 Task: Start in the project Transpire the sprint 'Test Traction', with a duration of 1 week.
Action: Mouse moved to (246, 66)
Screenshot: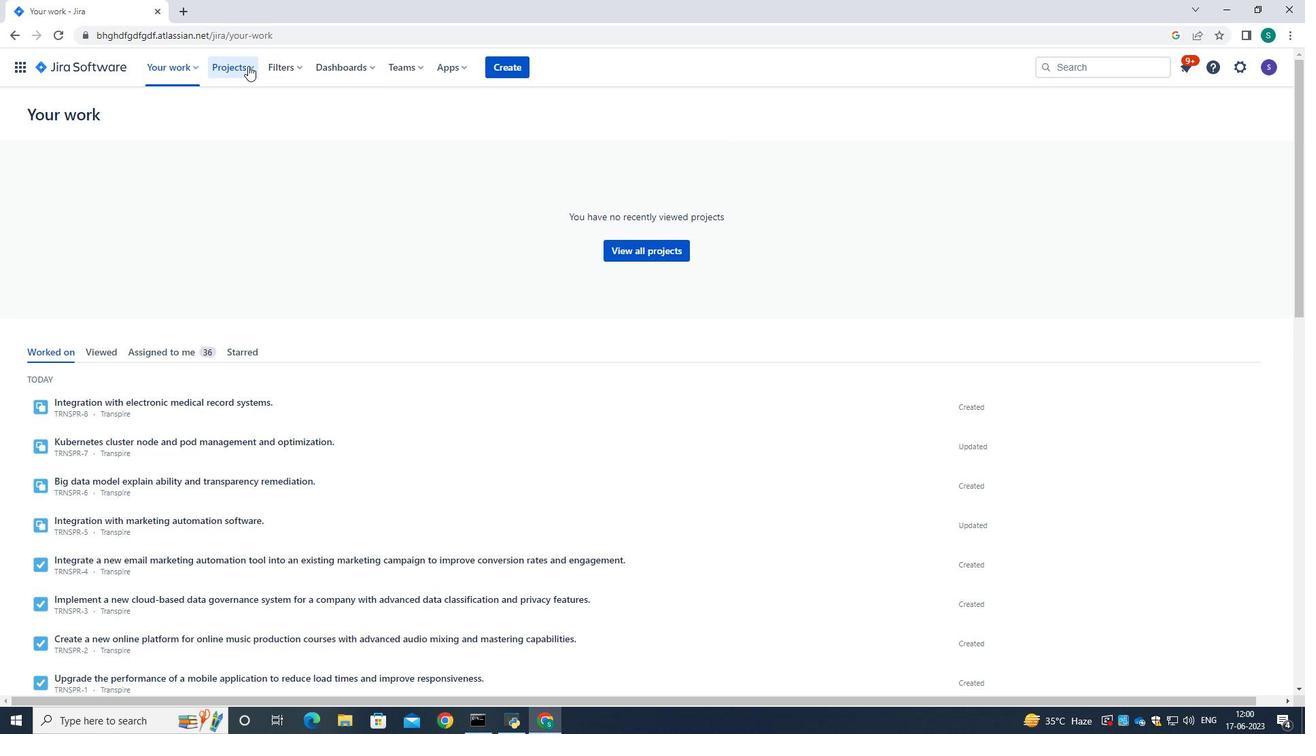 
Action: Mouse pressed left at (246, 66)
Screenshot: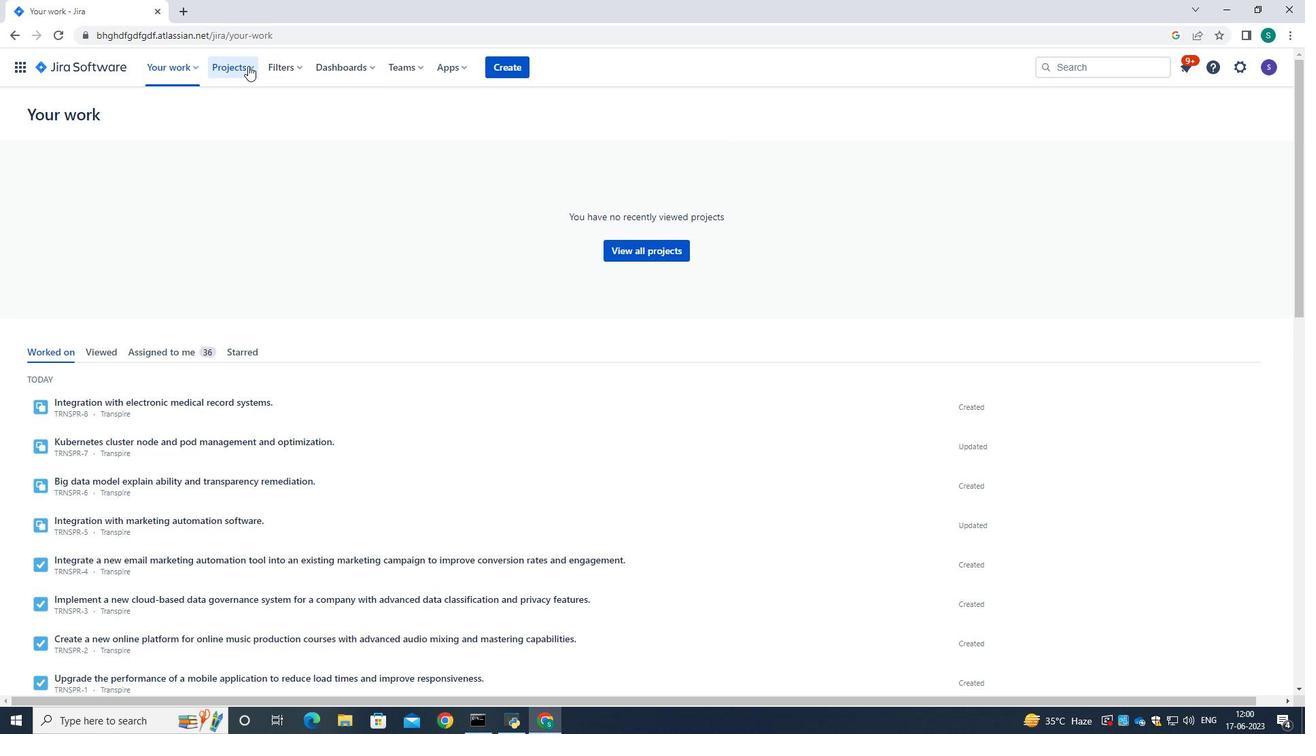 
Action: Mouse moved to (274, 123)
Screenshot: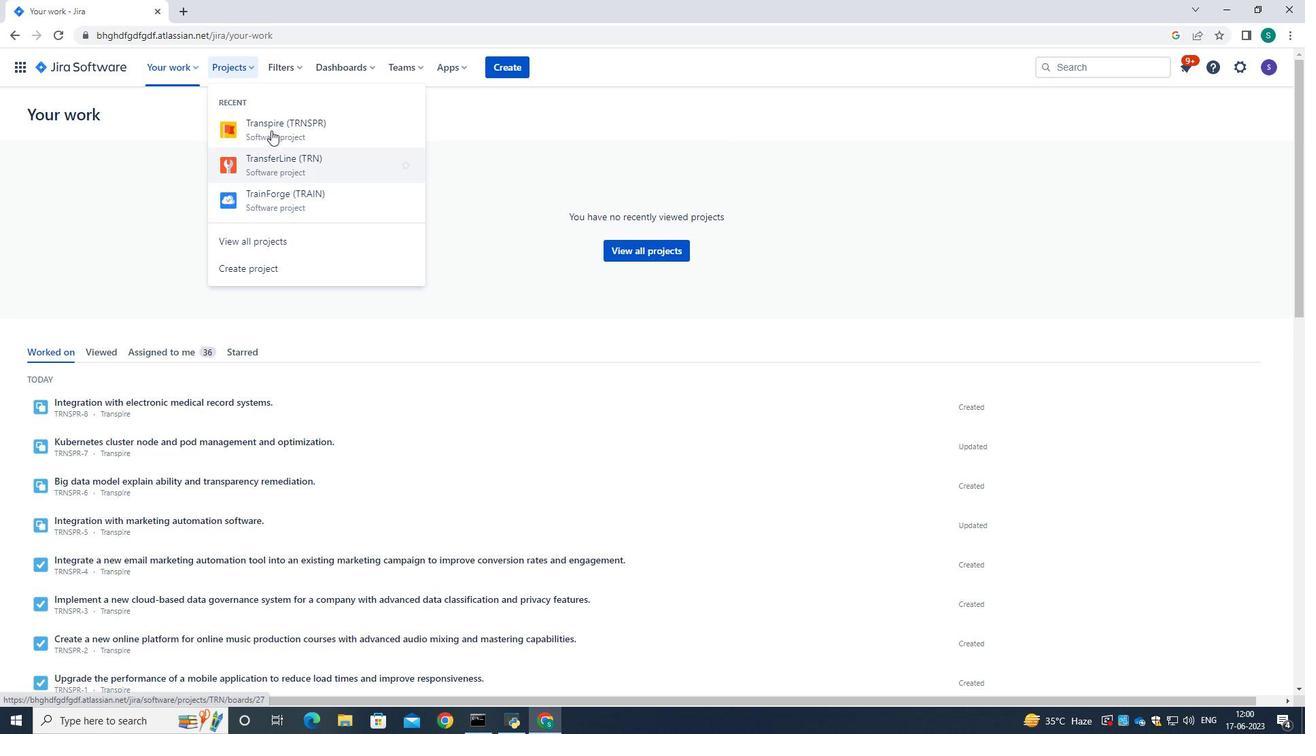 
Action: Mouse pressed left at (274, 123)
Screenshot: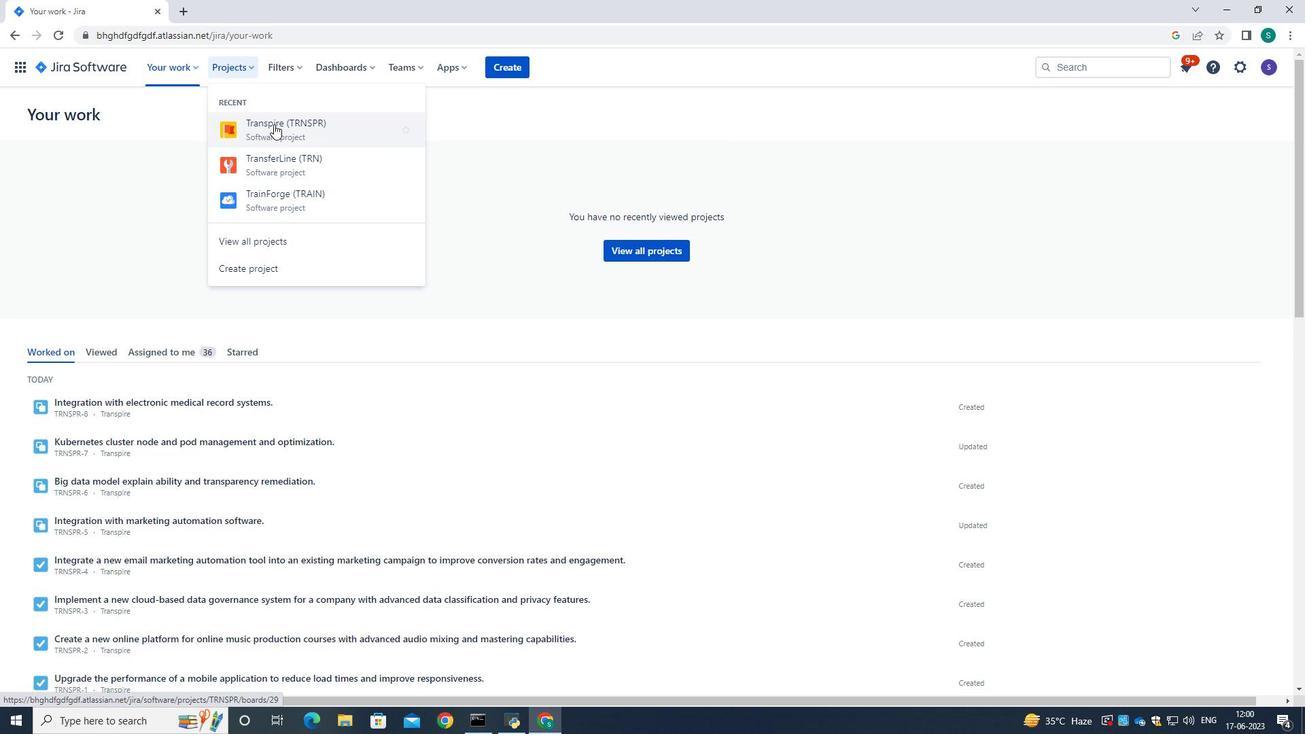 
Action: Mouse moved to (82, 212)
Screenshot: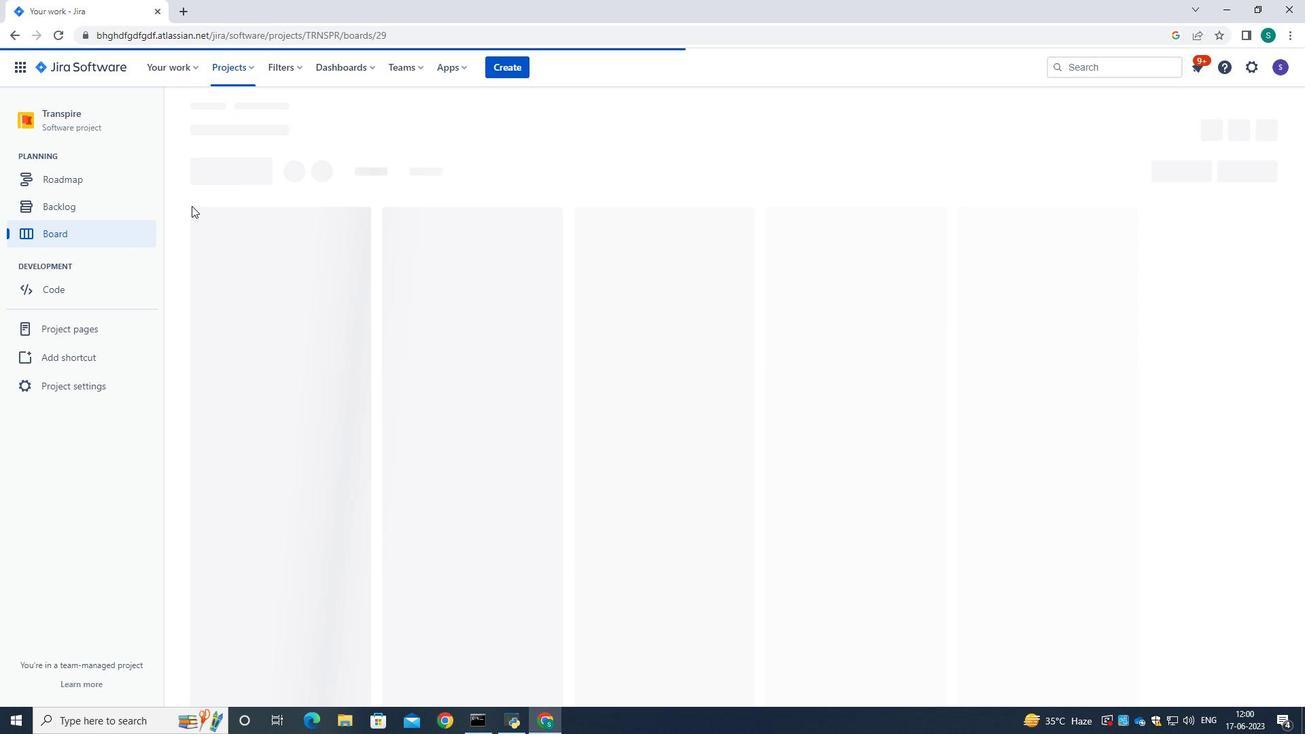 
Action: Mouse pressed left at (82, 212)
Screenshot: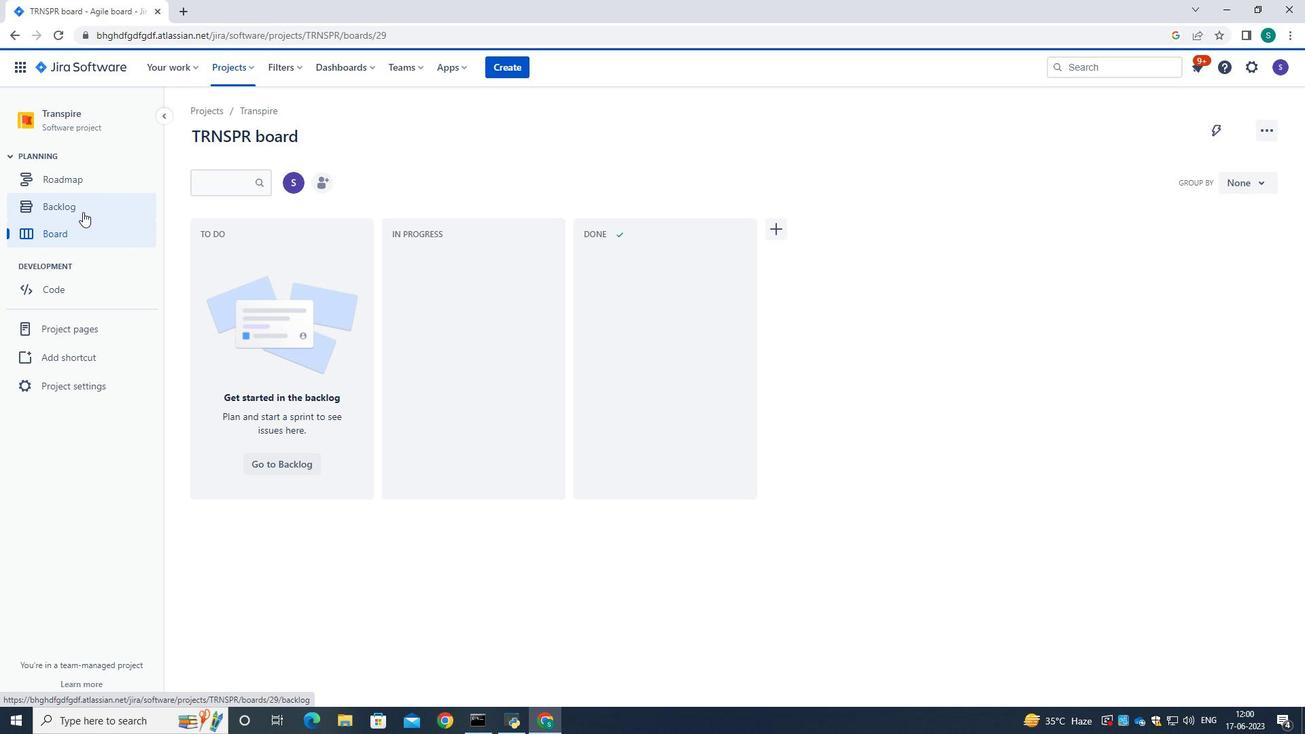 
Action: Mouse moved to (616, 386)
Screenshot: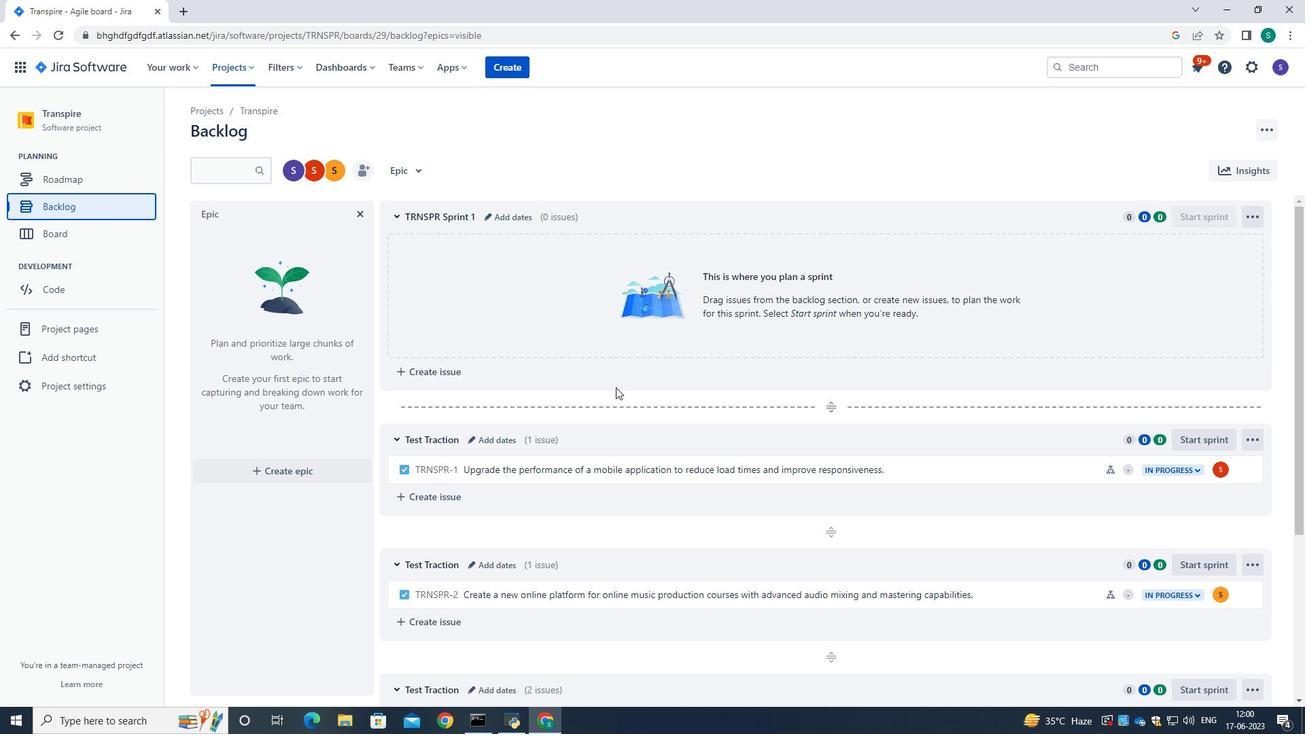 
Action: Mouse scrolled (616, 386) with delta (0, 0)
Screenshot: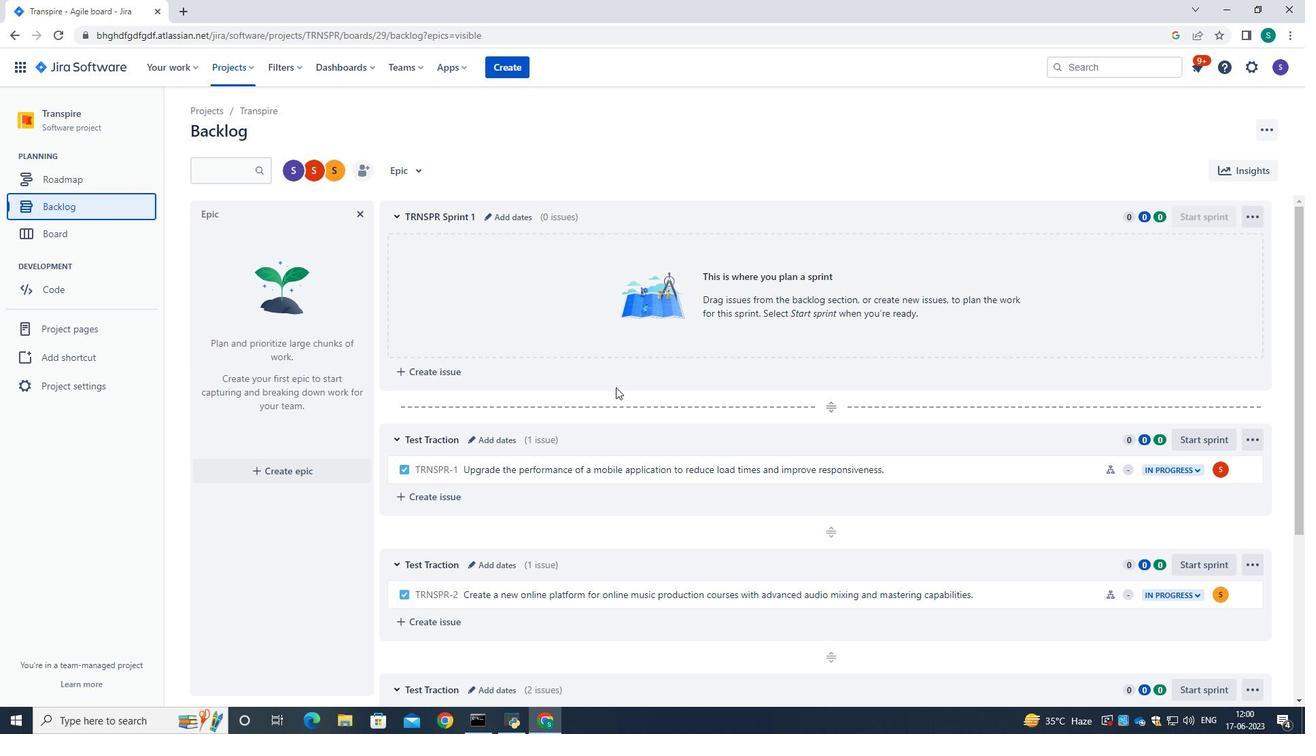 
Action: Mouse scrolled (616, 386) with delta (0, 0)
Screenshot: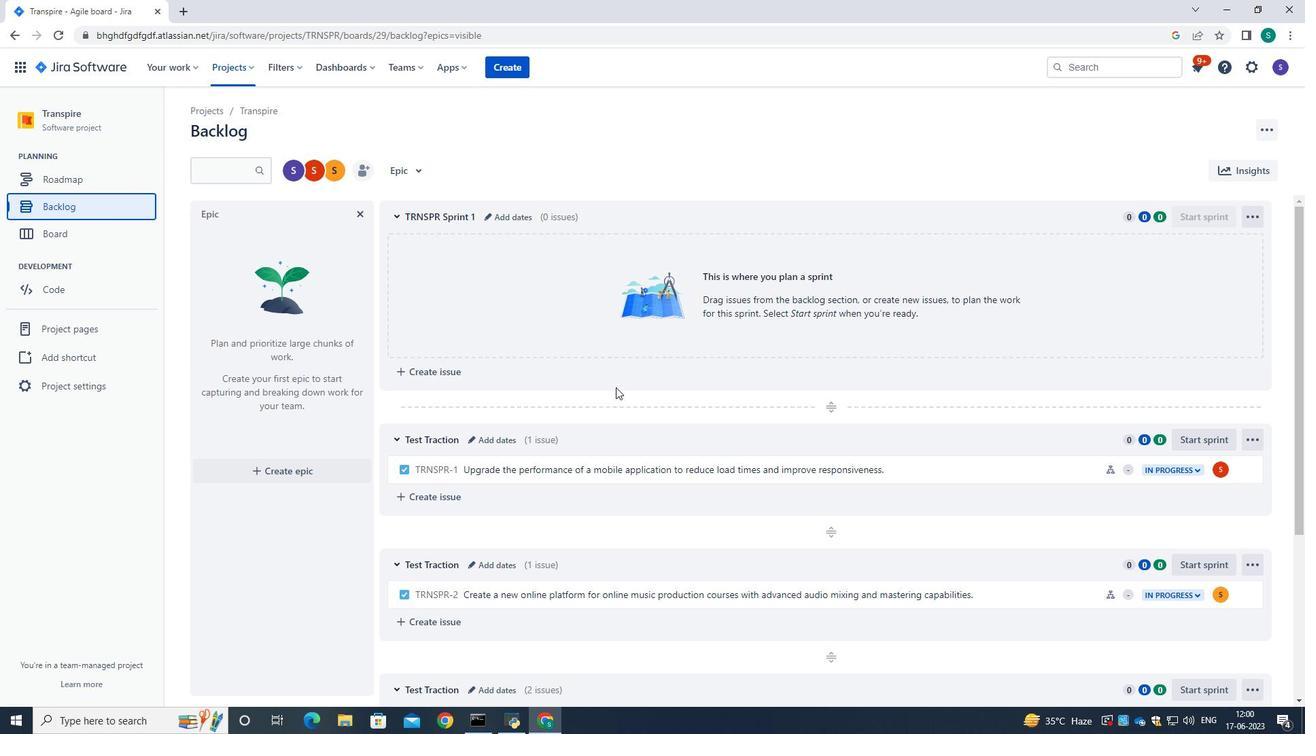 
Action: Mouse scrolled (616, 386) with delta (0, 0)
Screenshot: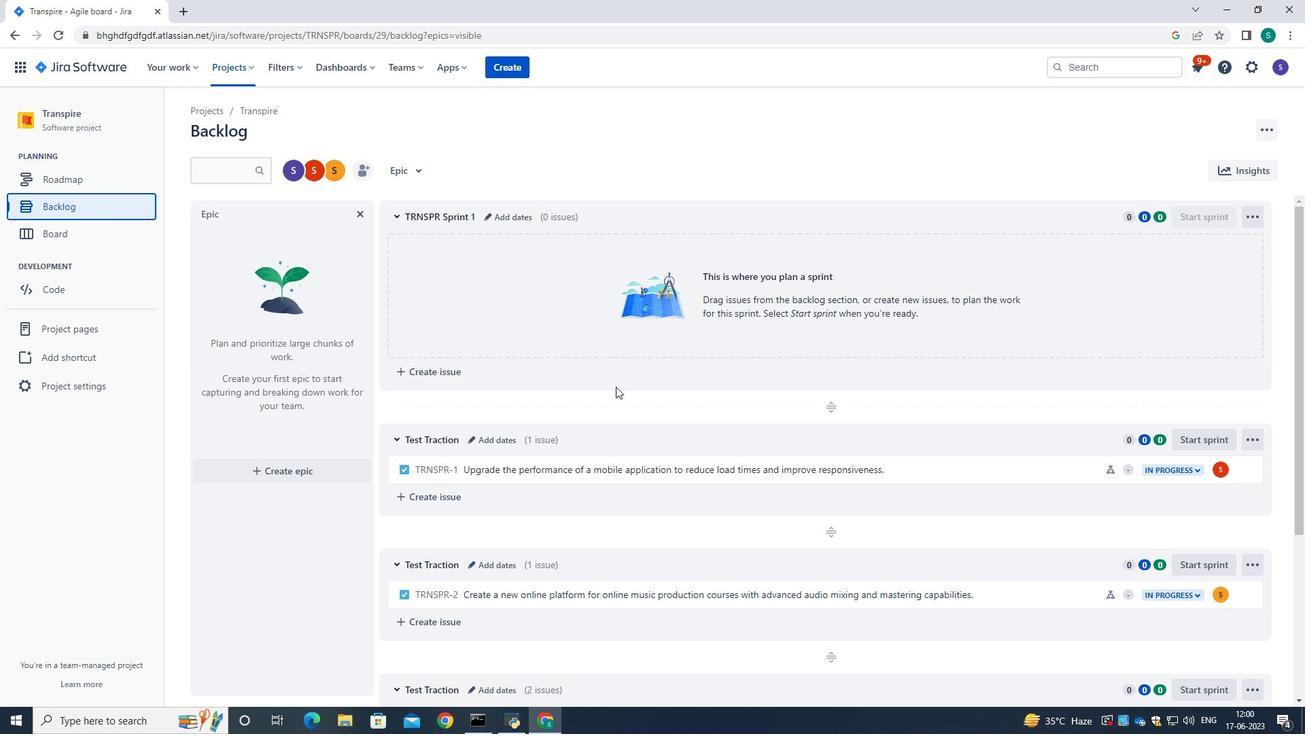 
Action: Mouse moved to (473, 363)
Screenshot: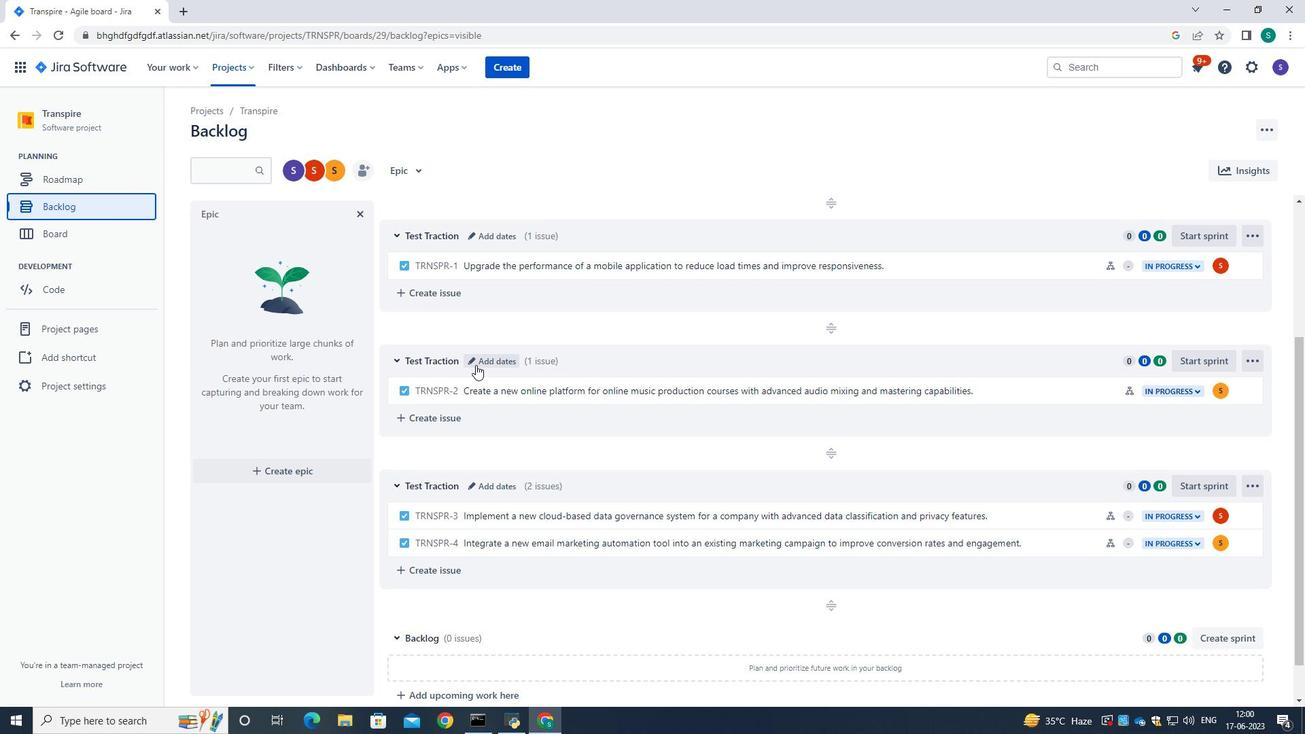 
Action: Mouse pressed left at (473, 363)
Screenshot: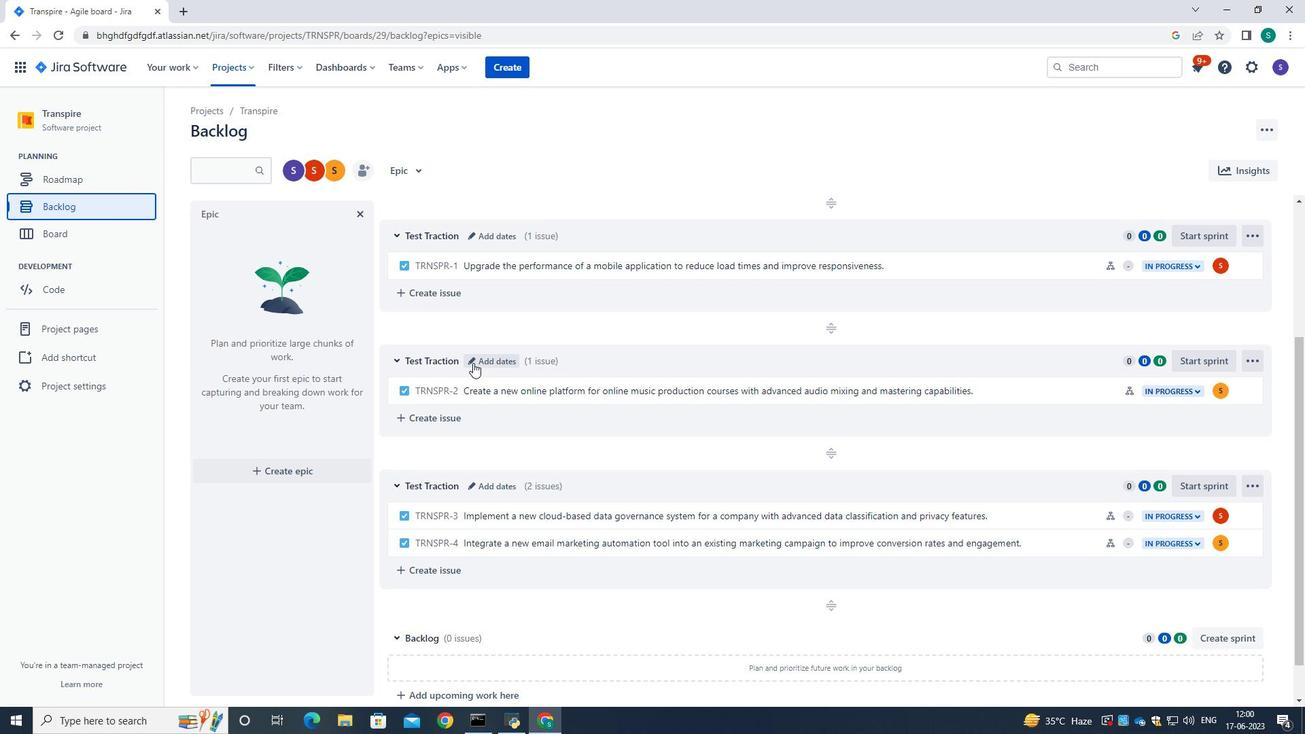 
Action: Mouse moved to (531, 221)
Screenshot: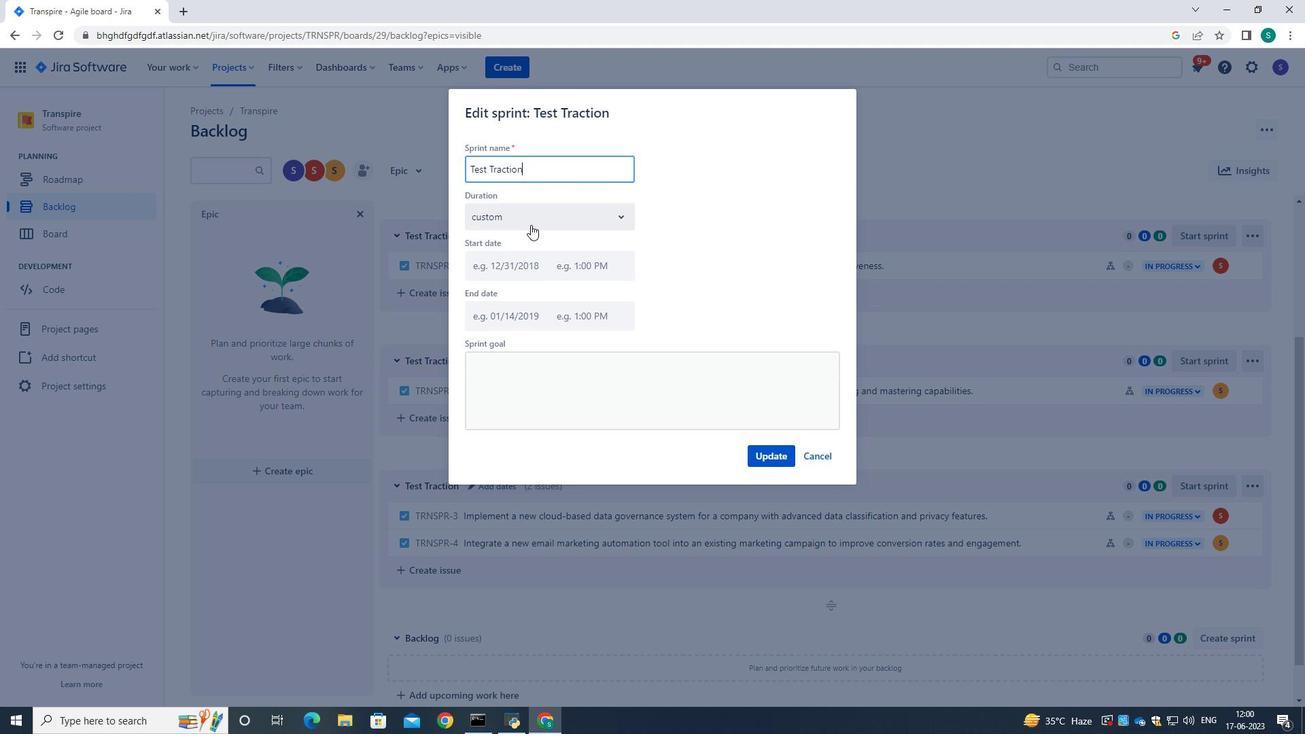 
Action: Mouse pressed left at (531, 221)
Screenshot: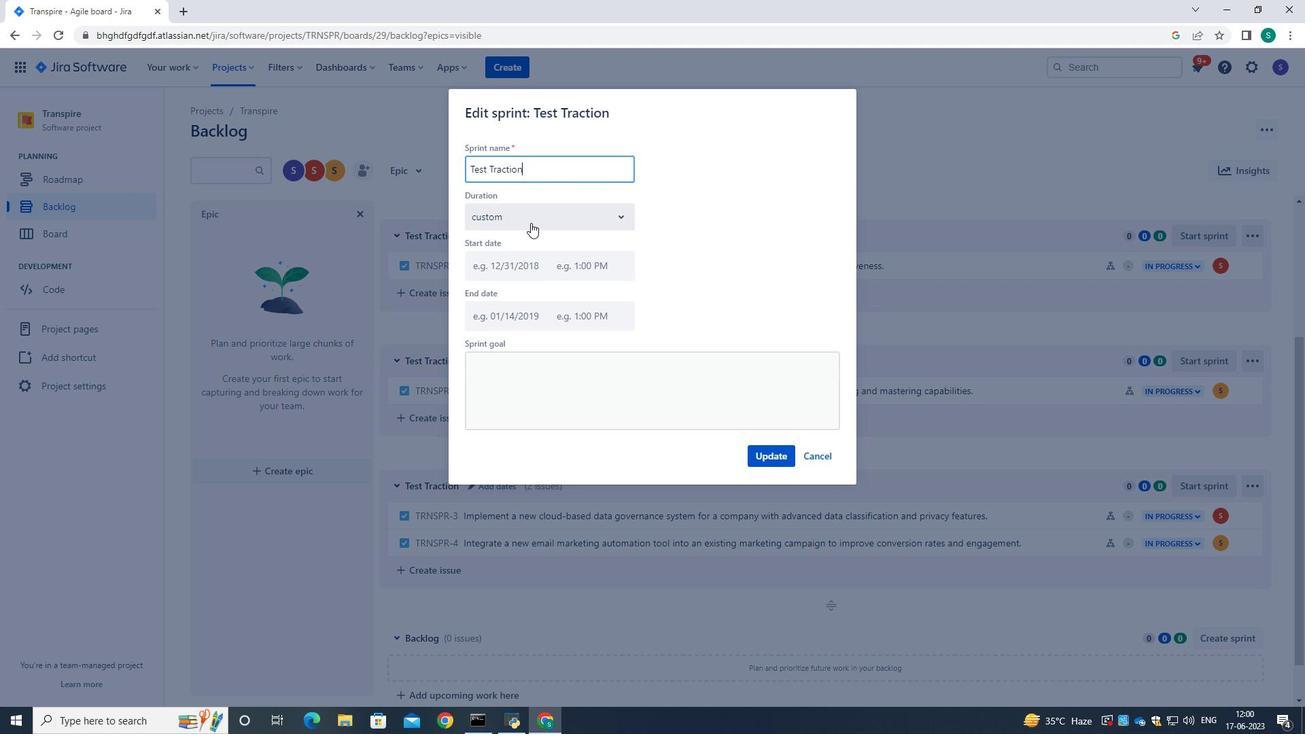 
Action: Mouse moved to (512, 248)
Screenshot: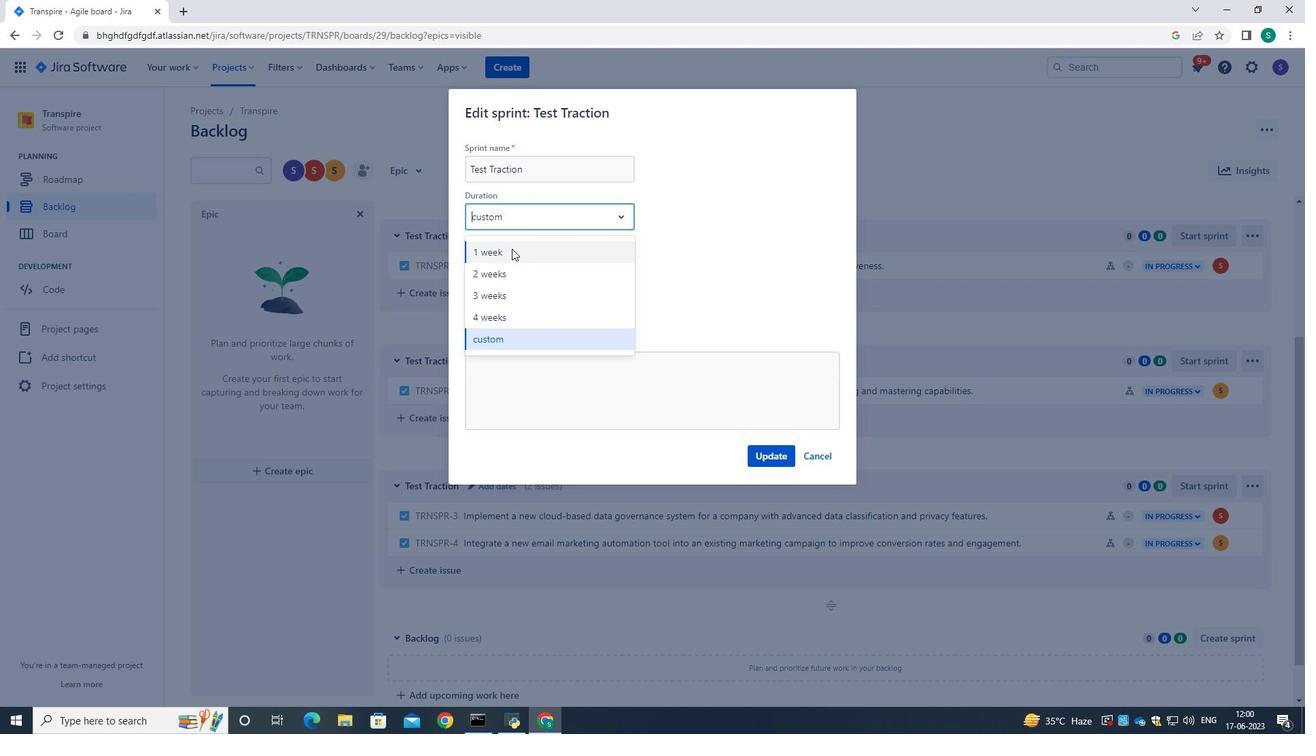 
Action: Mouse pressed left at (512, 248)
Screenshot: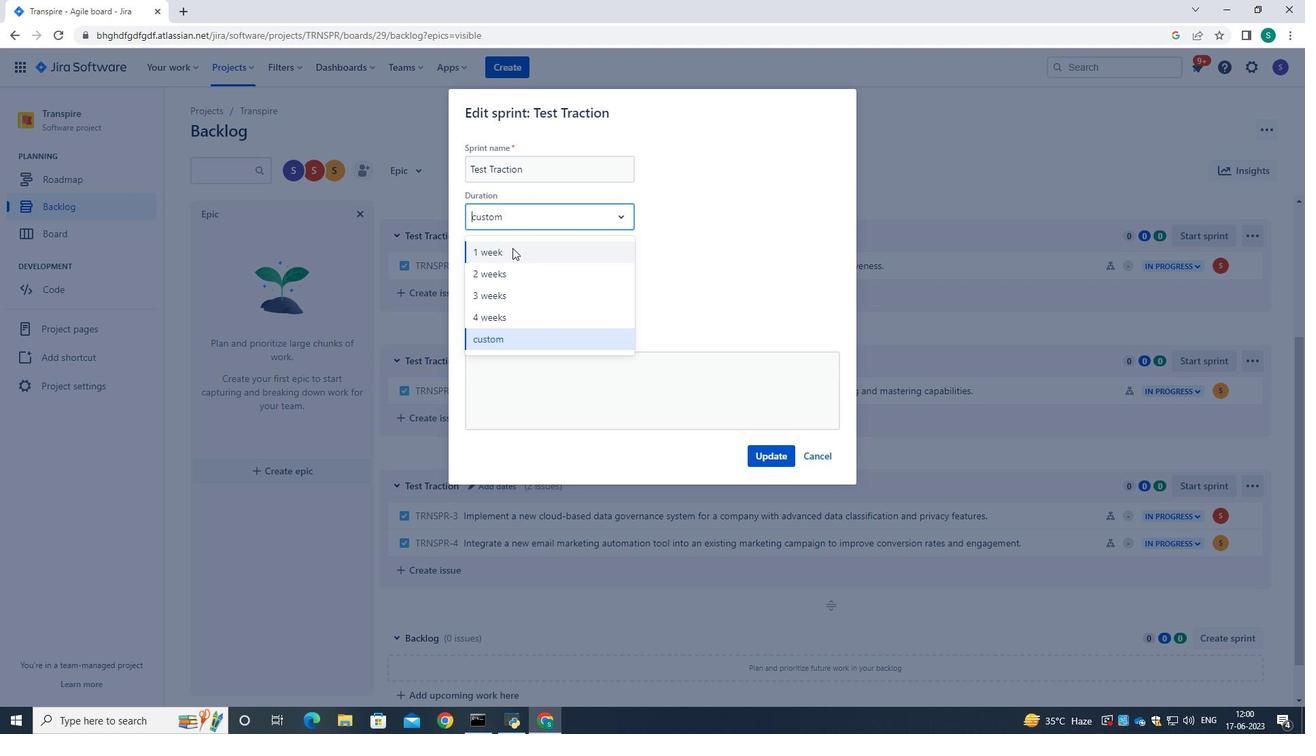 
Action: Mouse moved to (785, 453)
Screenshot: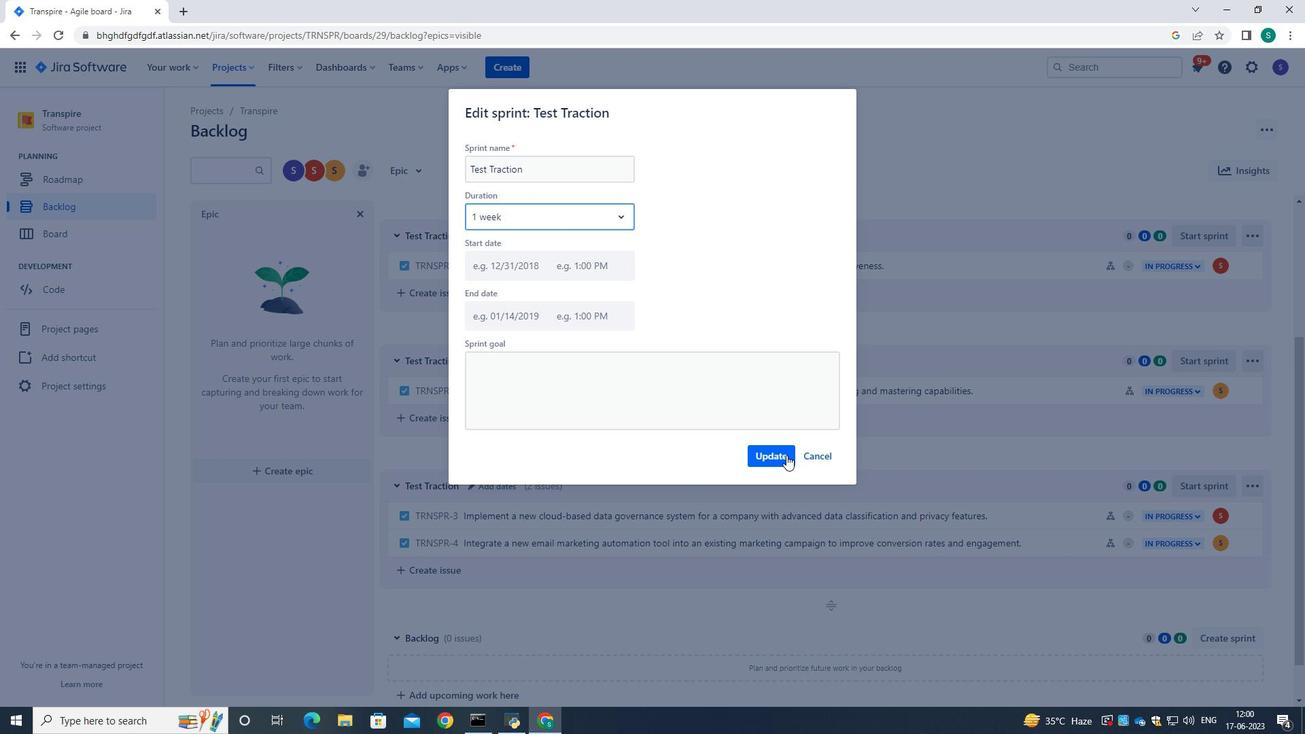 
Action: Mouse pressed left at (785, 453)
Screenshot: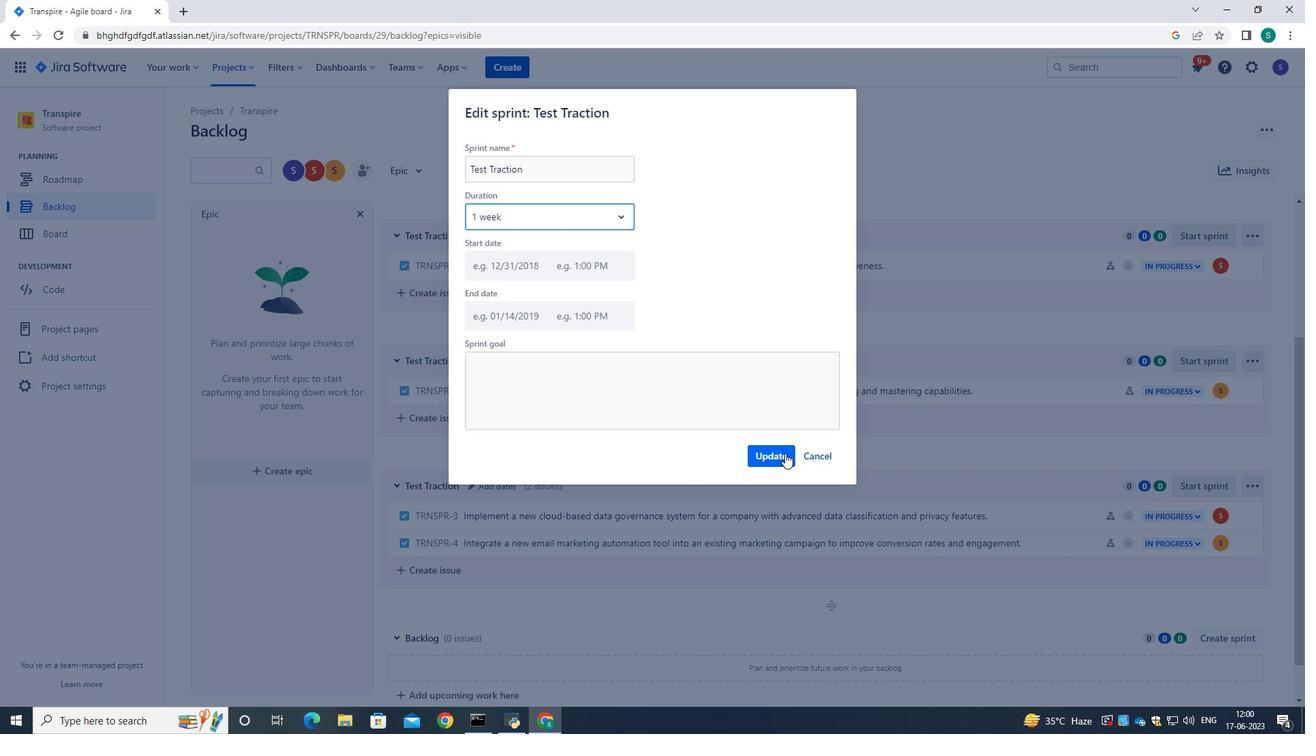 
Action: Mouse moved to (815, 341)
Screenshot: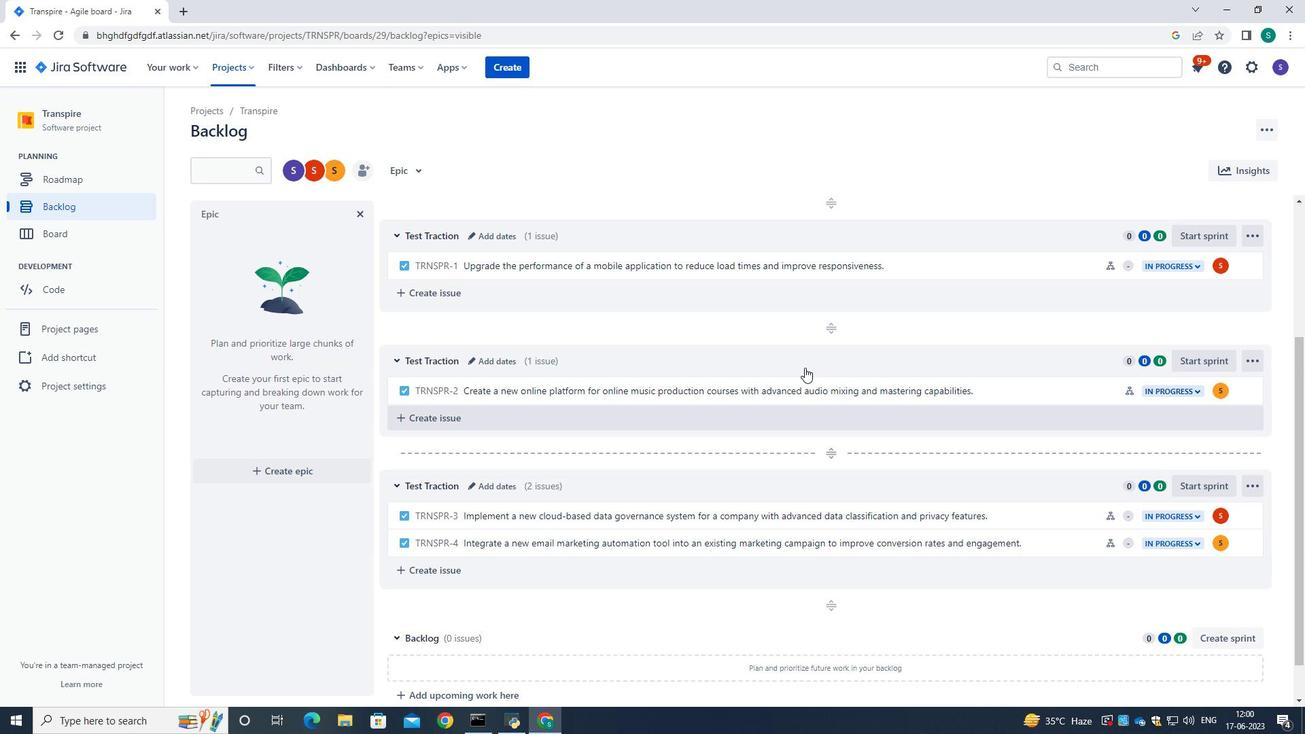 
